 Task: Create a task  Implement a new cloud-based logistics management system for a company , assign it to team member softage.4@softage.net in the project ApexTech and update the status of the task to  Off Track , set the priority of the task to Medium
Action: Mouse moved to (70, 283)
Screenshot: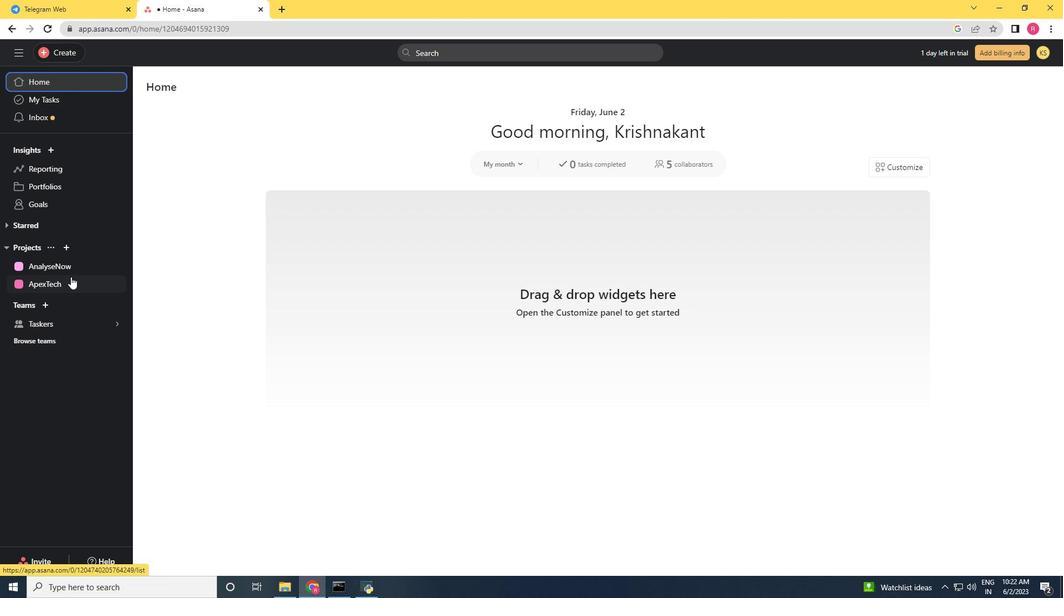 
Action: Mouse pressed left at (70, 283)
Screenshot: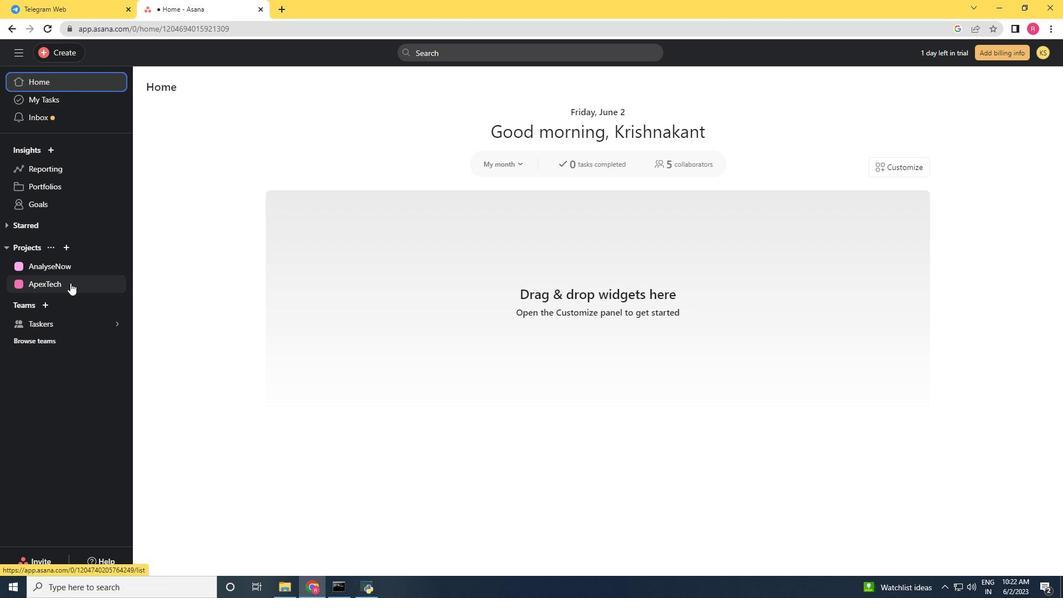 
Action: Mouse moved to (70, 43)
Screenshot: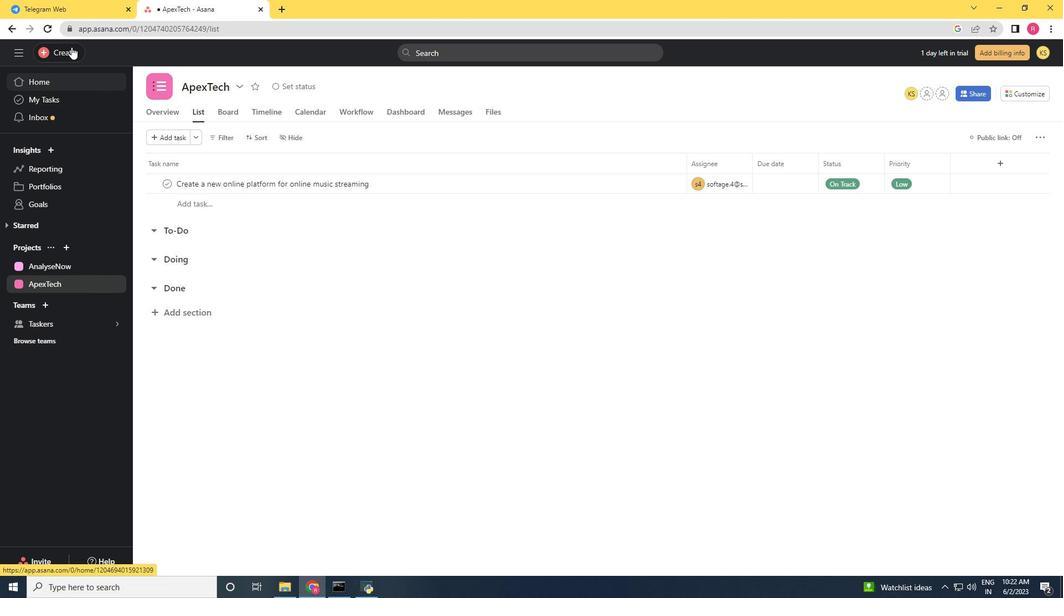 
Action: Mouse pressed left at (70, 43)
Screenshot: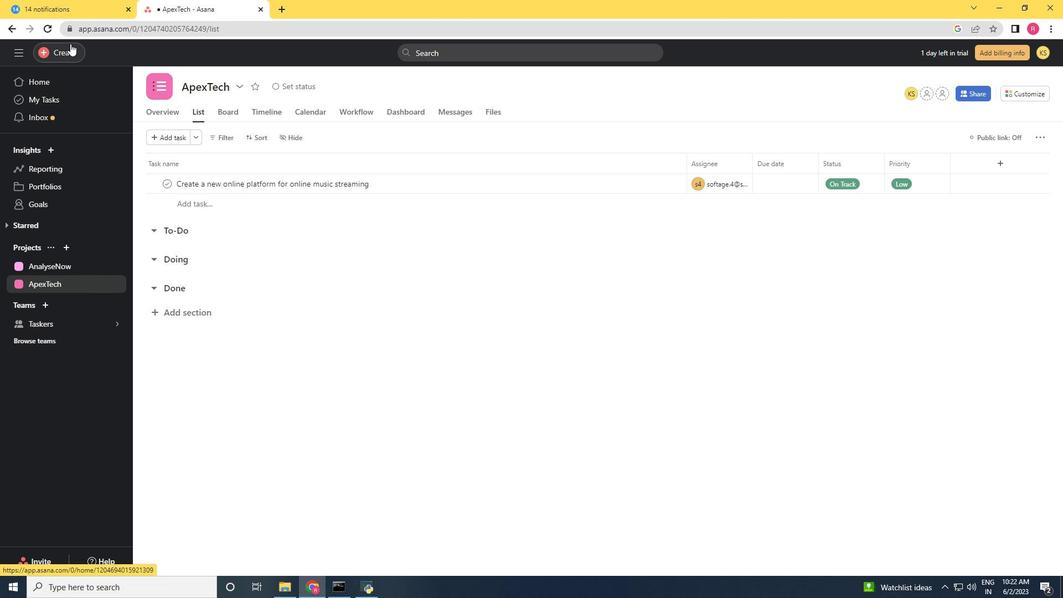 
Action: Mouse moved to (127, 50)
Screenshot: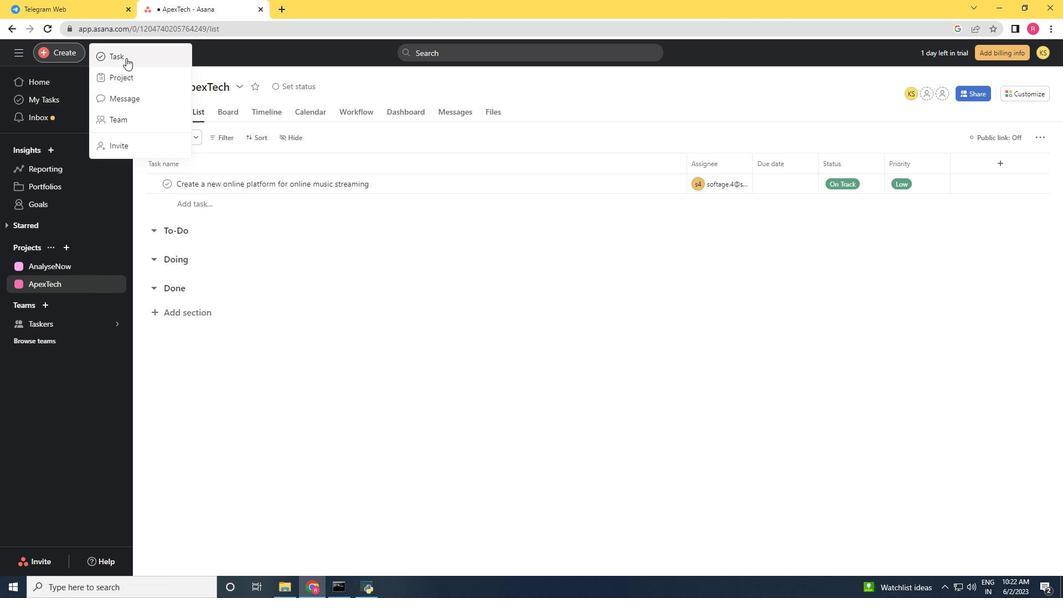 
Action: Mouse pressed left at (127, 50)
Screenshot: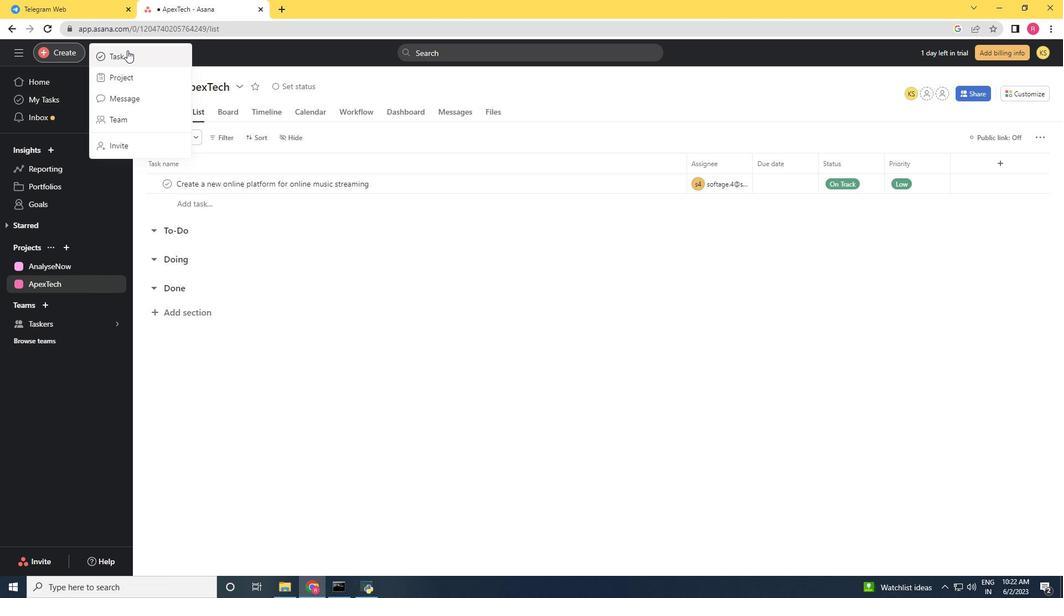 
Action: Mouse moved to (127, 49)
Screenshot: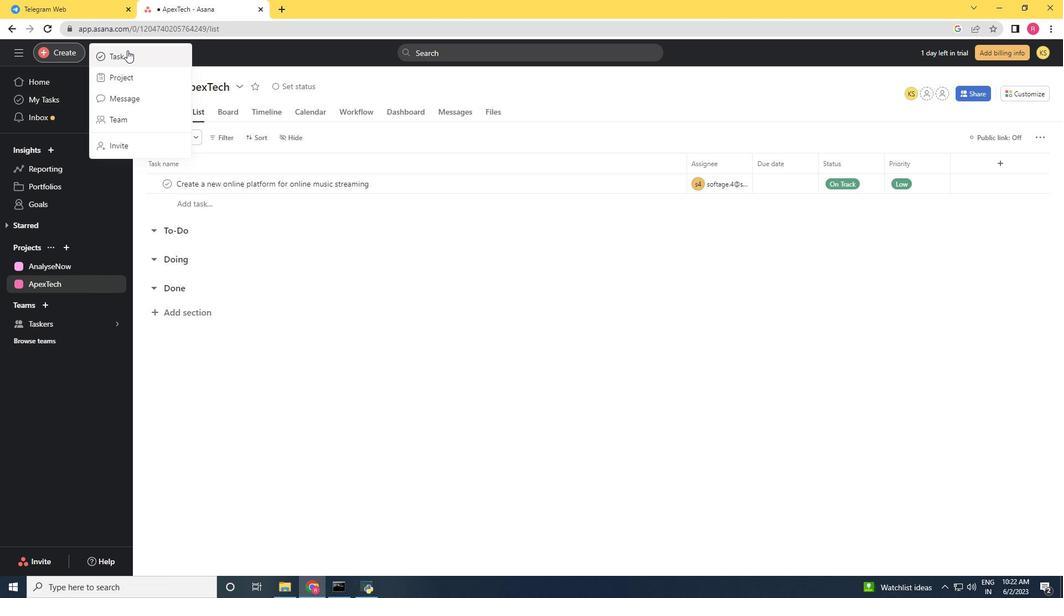
Action: Key pressed <Key.shift>Implemeny<Key.space><Key.backspace><Key.backspace>t<Key.space>a<Key.space>new<Key.space>cloud-based<Key.space><Key.shift><Key.shift><Key.shift><Key.shift><Key.shift><Key.shift><Key.shift>Logistic<Key.space>management<Key.space>system<Key.space>for<Key.space>a<Key.space>company
Screenshot: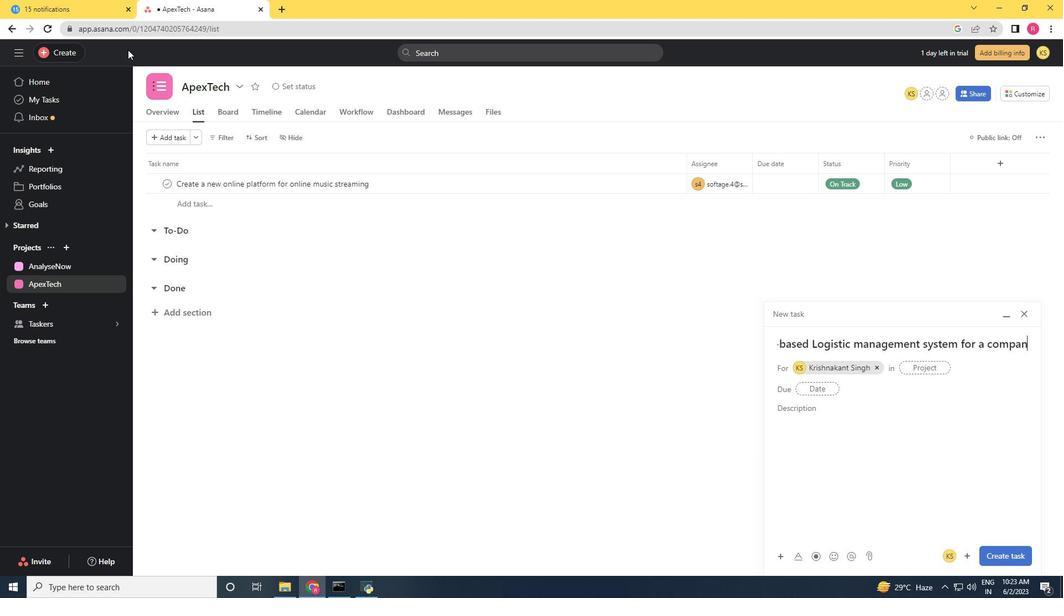 
Action: Mouse moved to (875, 368)
Screenshot: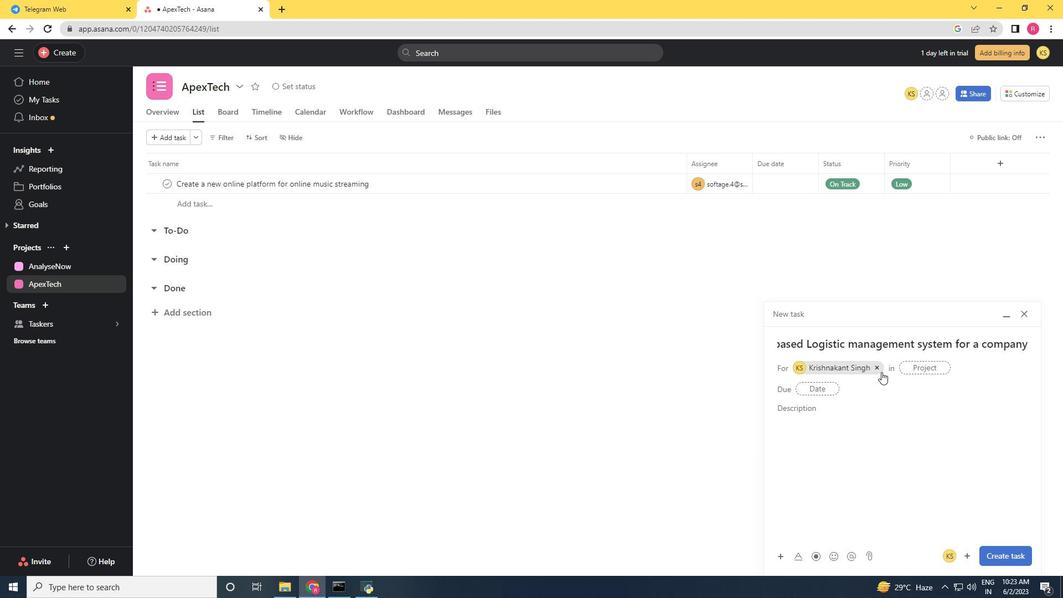 
Action: Mouse pressed left at (875, 368)
Screenshot: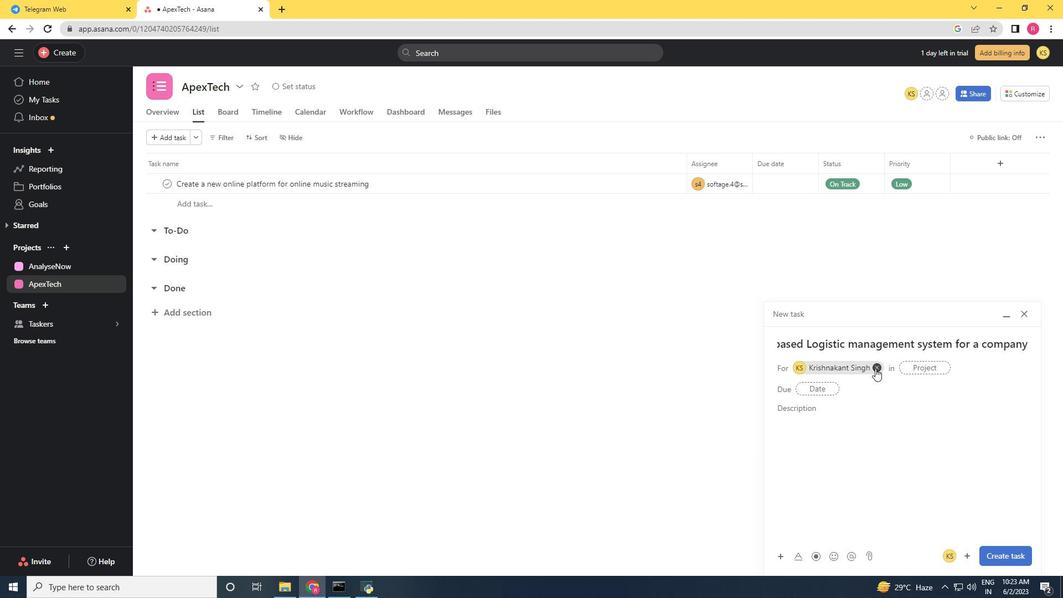 
Action: Mouse moved to (821, 367)
Screenshot: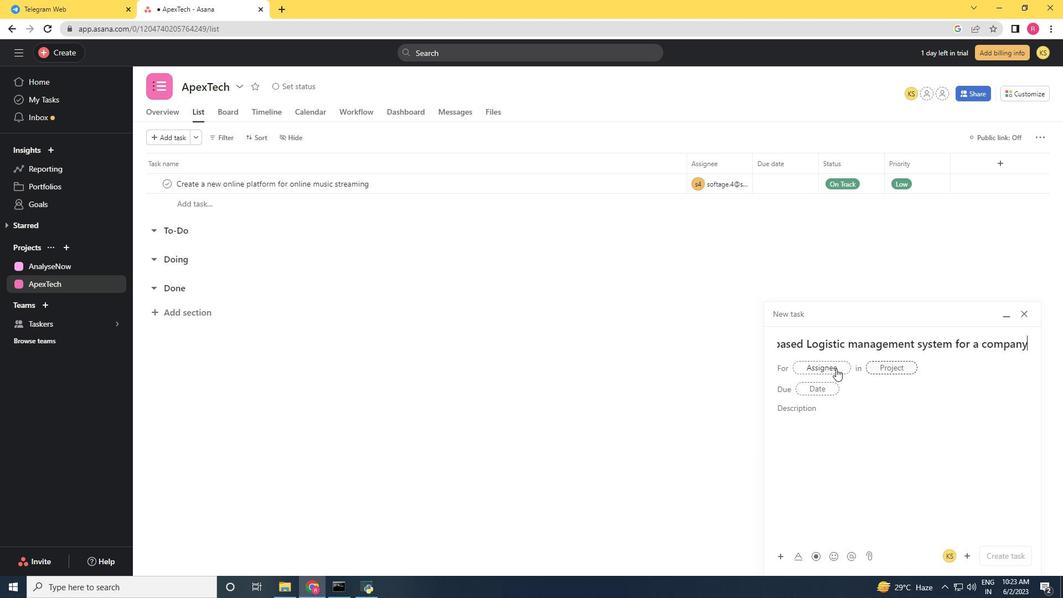 
Action: Mouse pressed left at (821, 367)
Screenshot: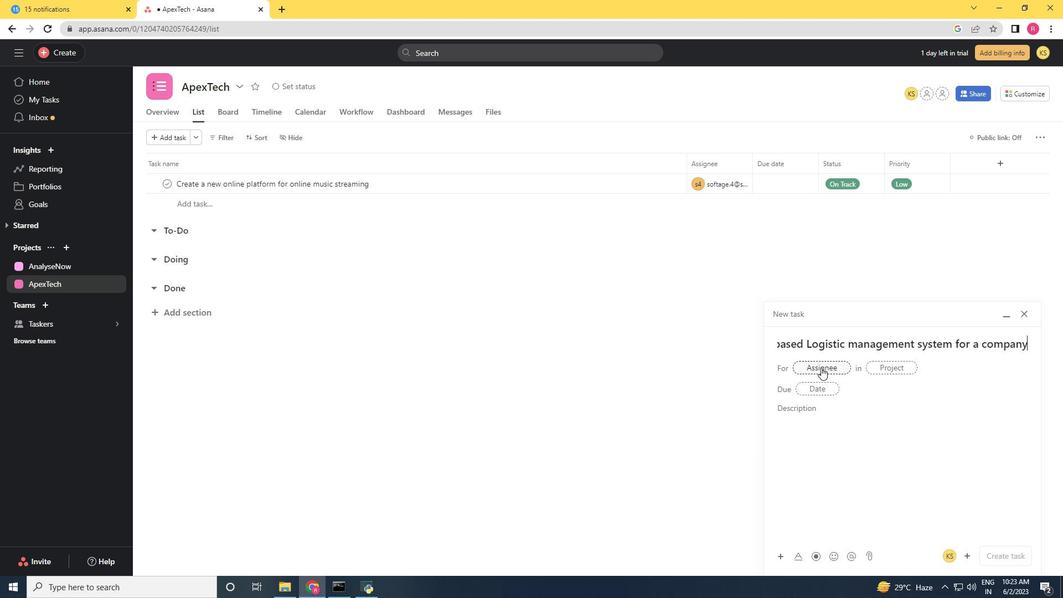 
Action: Mouse moved to (719, 426)
Screenshot: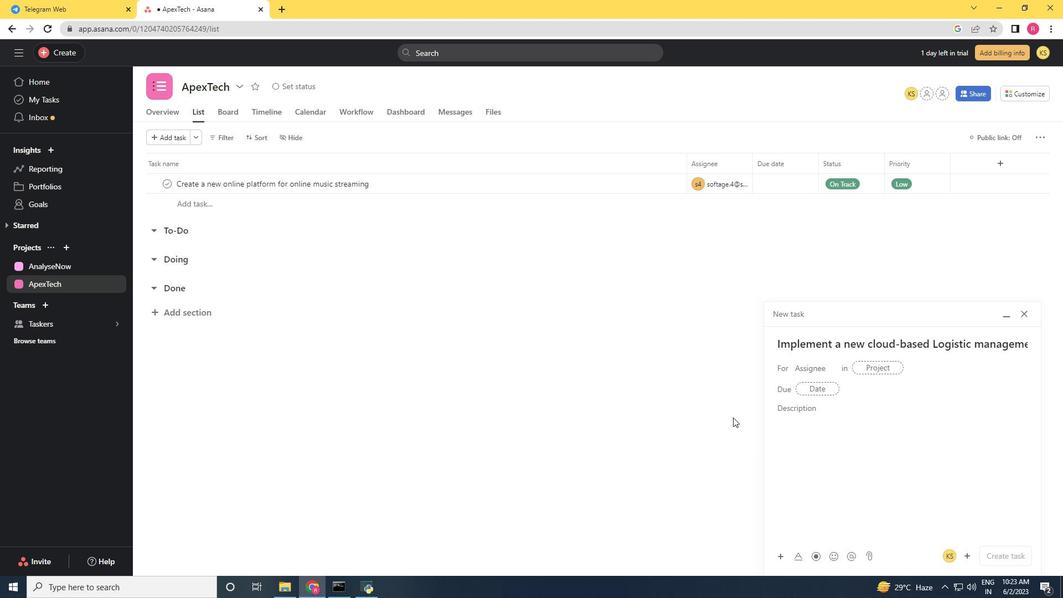 
Action: Key pressed softage.4<Key.shift>@softage.net
Screenshot: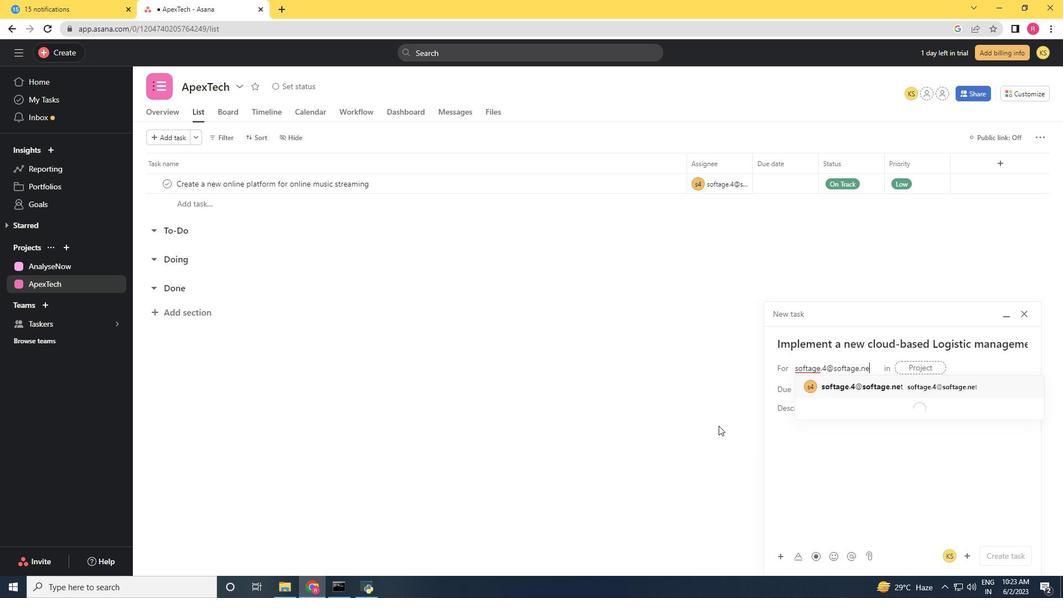 
Action: Mouse moved to (879, 390)
Screenshot: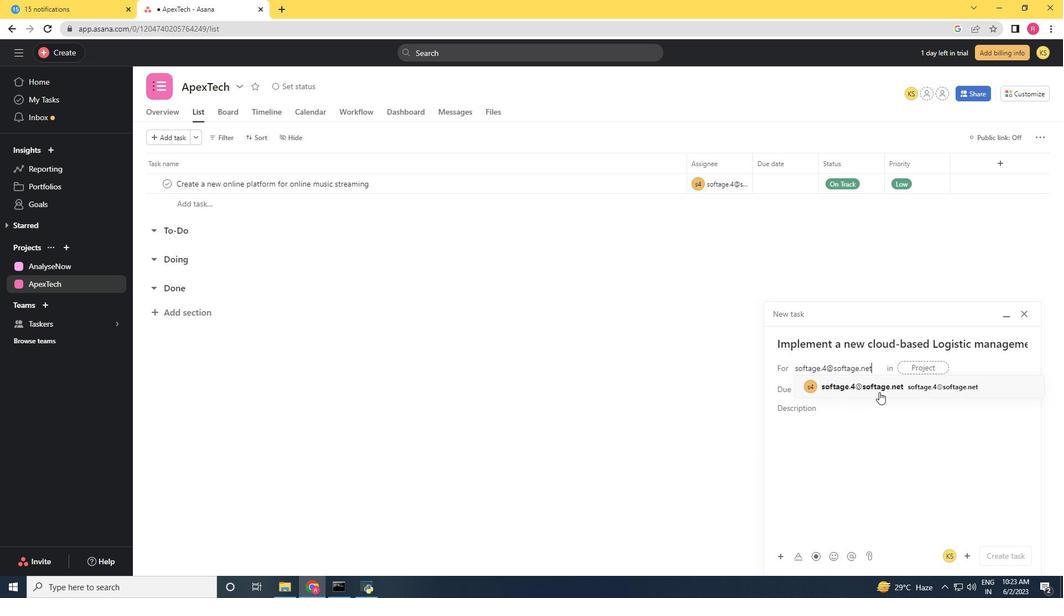 
Action: Mouse pressed left at (879, 390)
Screenshot: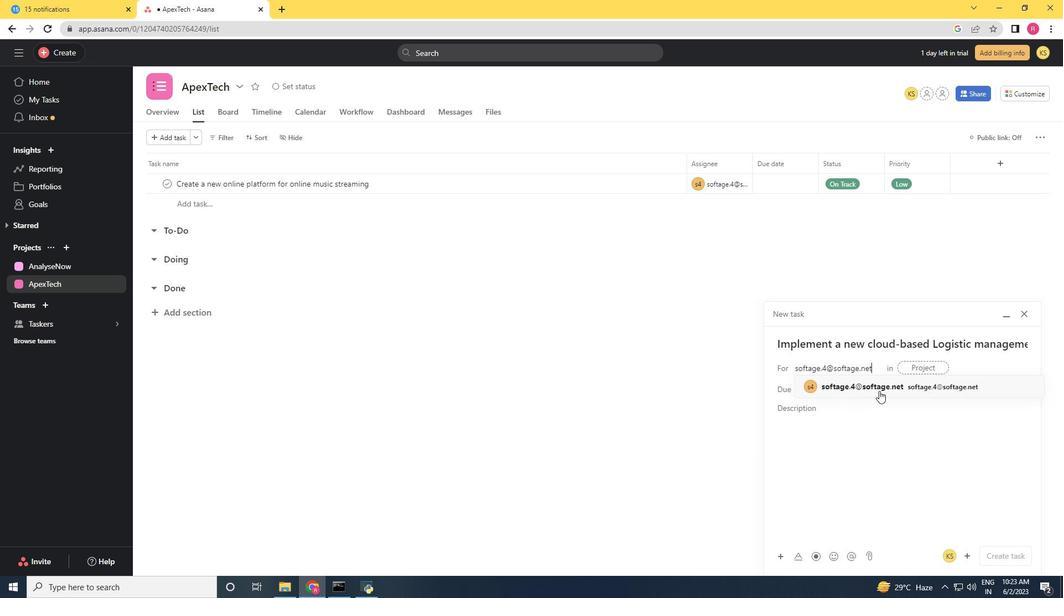 
Action: Mouse moved to (731, 405)
Screenshot: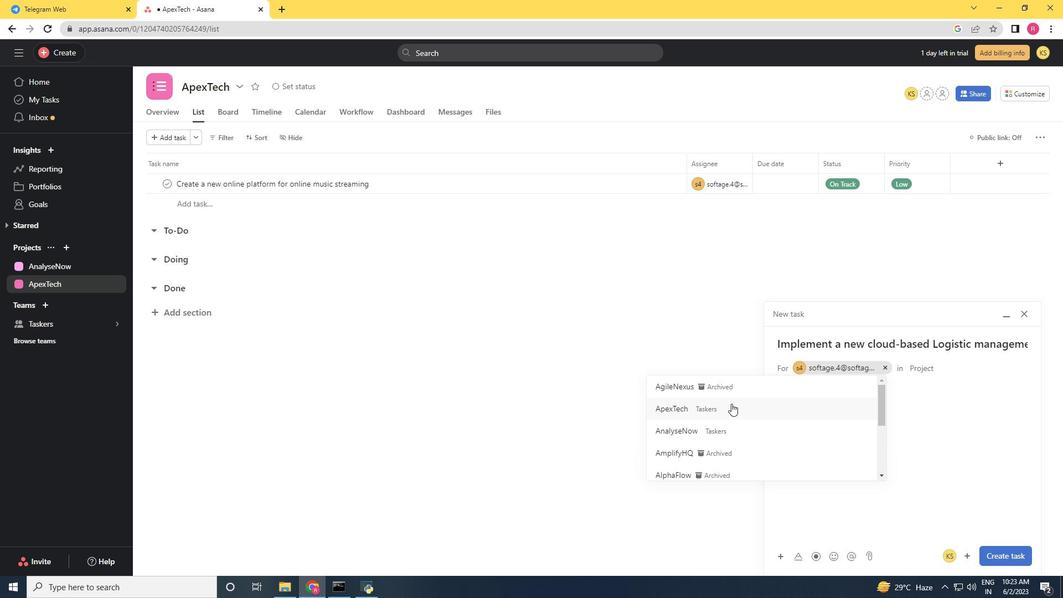 
Action: Mouse pressed left at (731, 405)
Screenshot: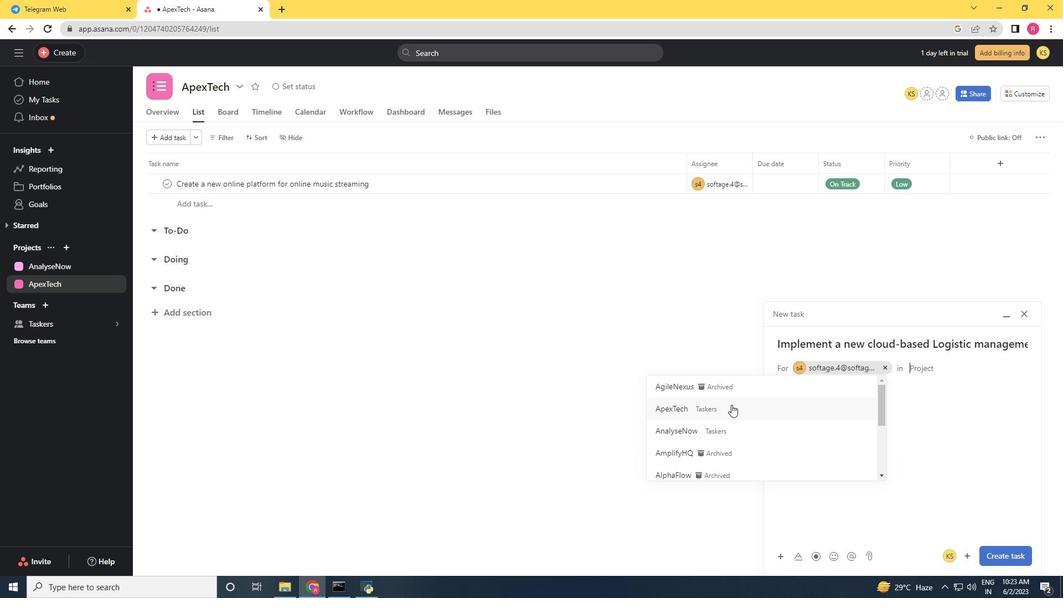 
Action: Mouse moved to (827, 416)
Screenshot: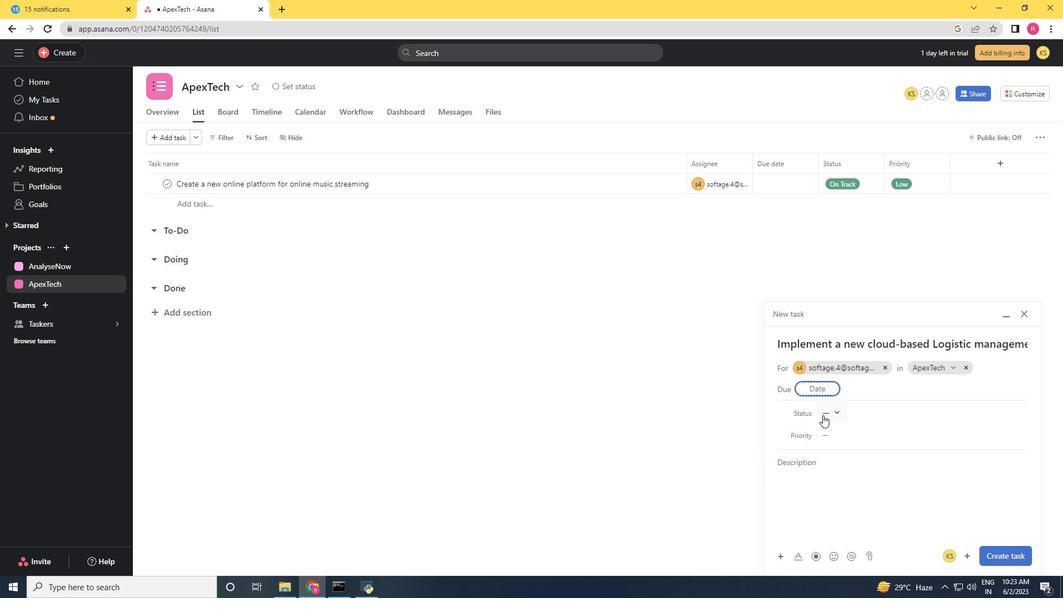 
Action: Mouse pressed left at (827, 416)
Screenshot: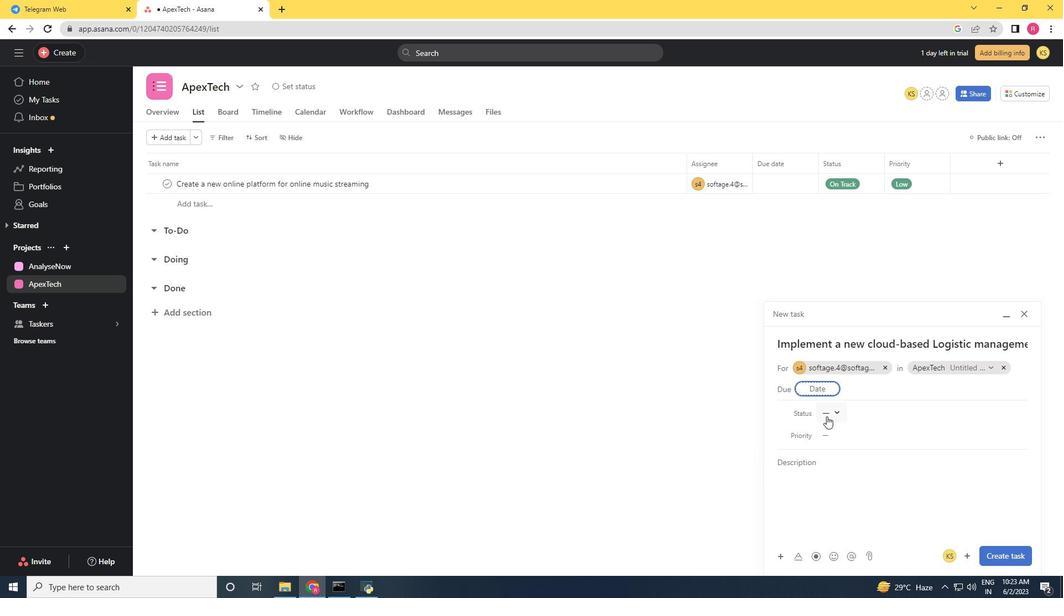 
Action: Mouse moved to (853, 454)
Screenshot: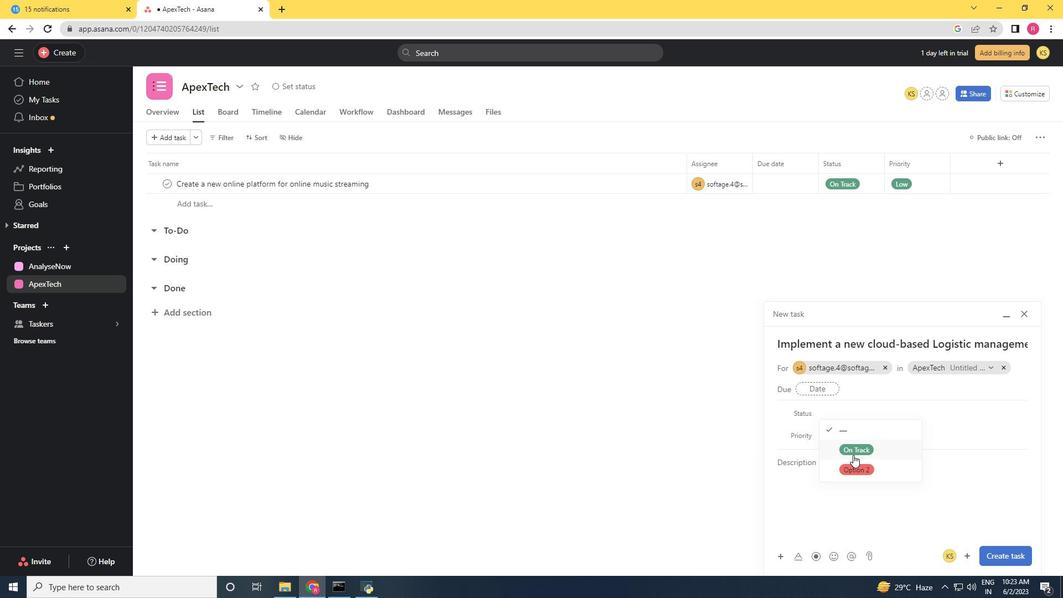 
Action: Mouse pressed left at (853, 454)
Screenshot: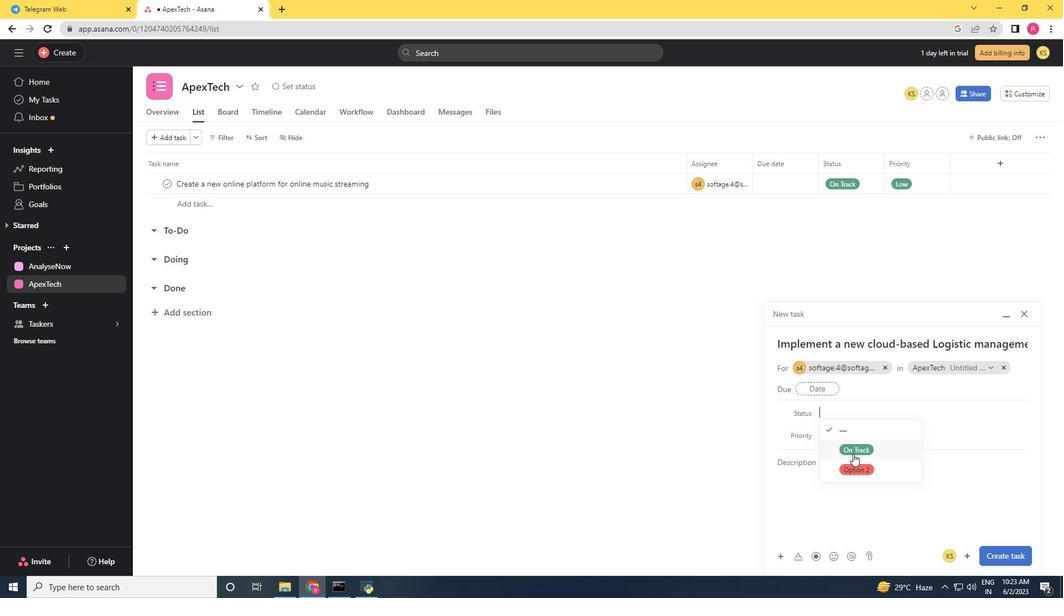 
Action: Mouse moved to (849, 432)
Screenshot: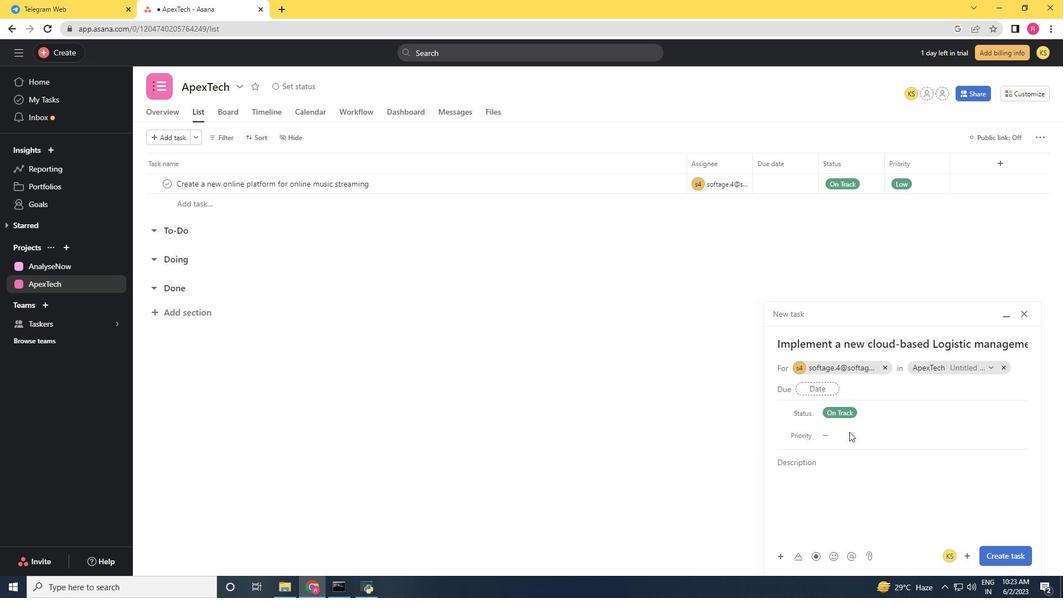
Action: Mouse pressed left at (849, 432)
Screenshot: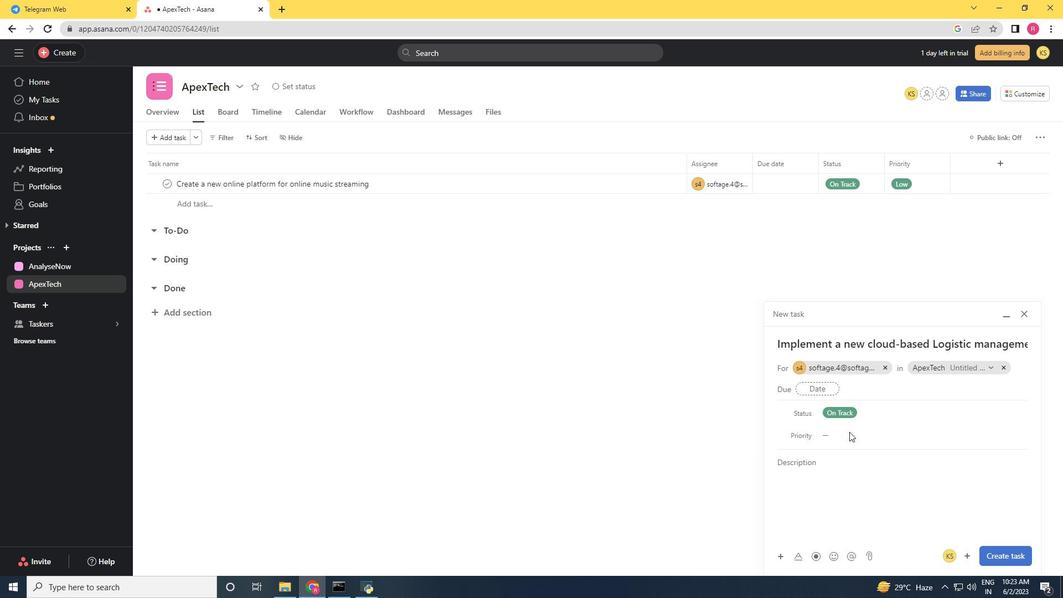 
Action: Mouse moved to (824, 432)
Screenshot: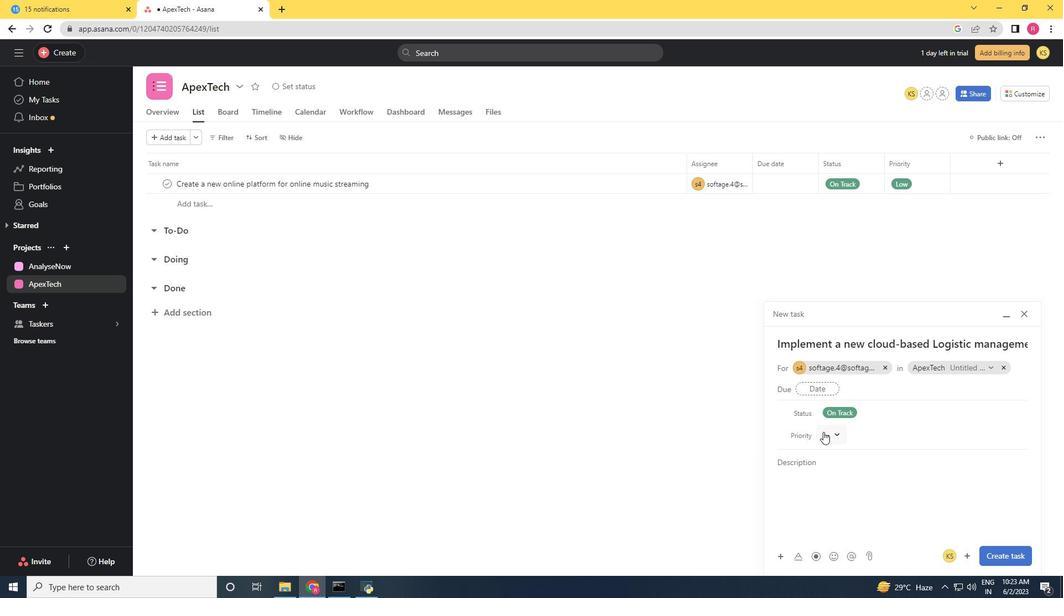 
Action: Mouse pressed left at (824, 432)
Screenshot: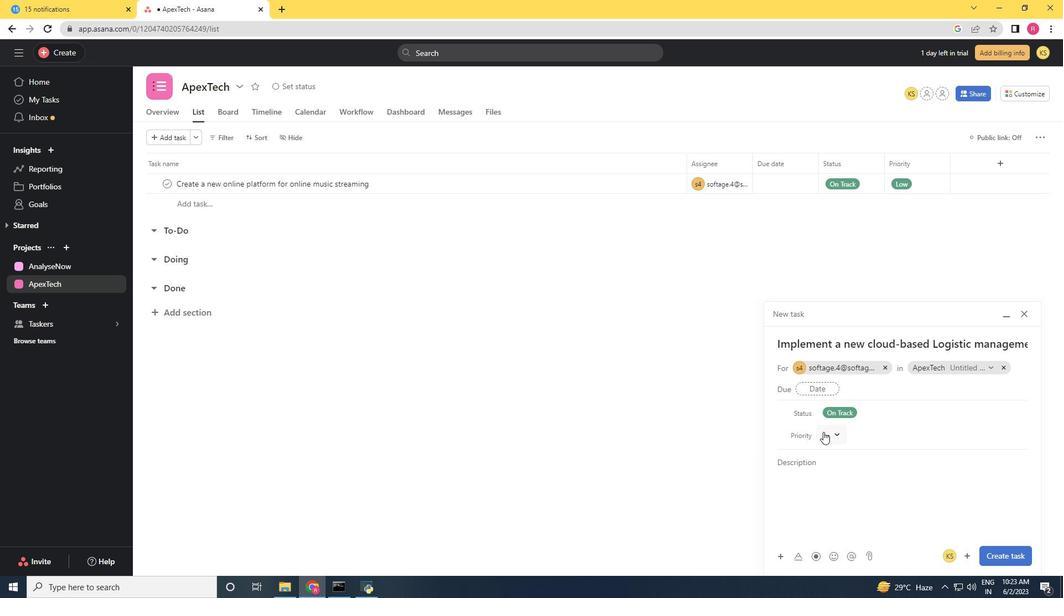 
Action: Mouse moved to (846, 485)
Screenshot: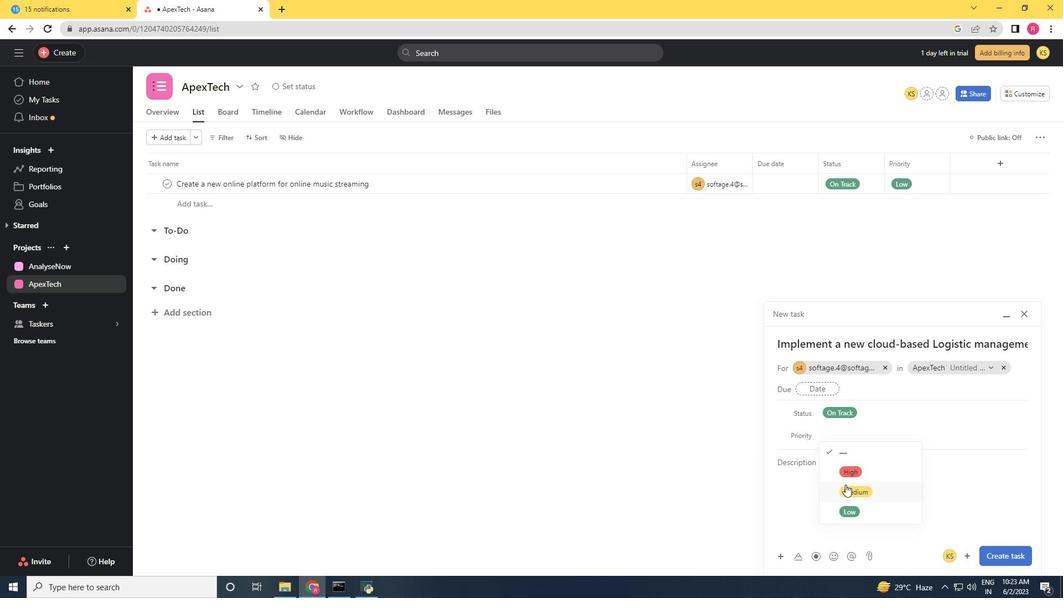 
Action: Mouse pressed left at (846, 485)
Screenshot: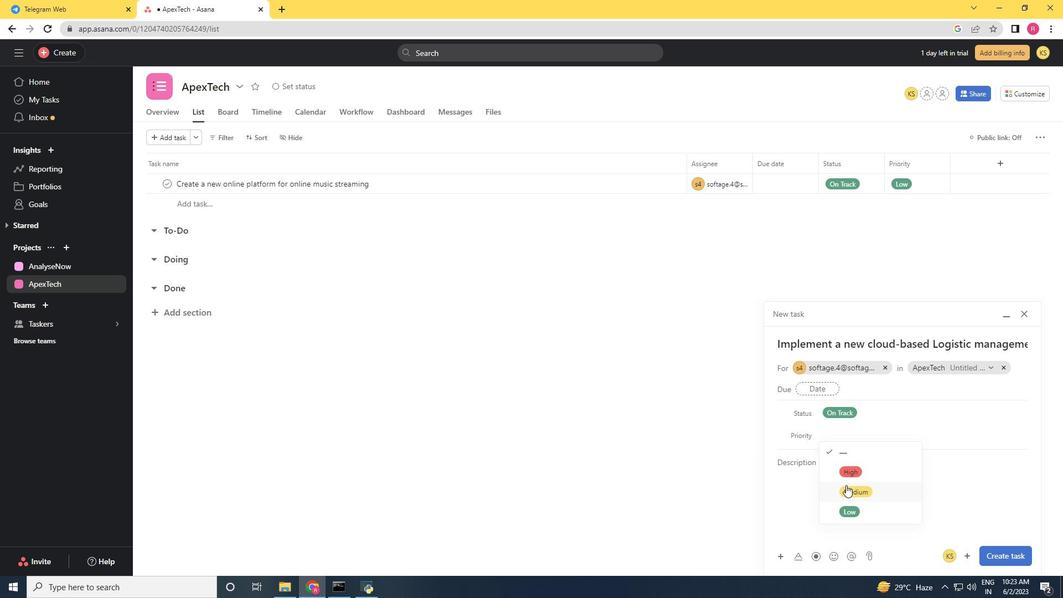 
Action: Mouse moved to (999, 558)
Screenshot: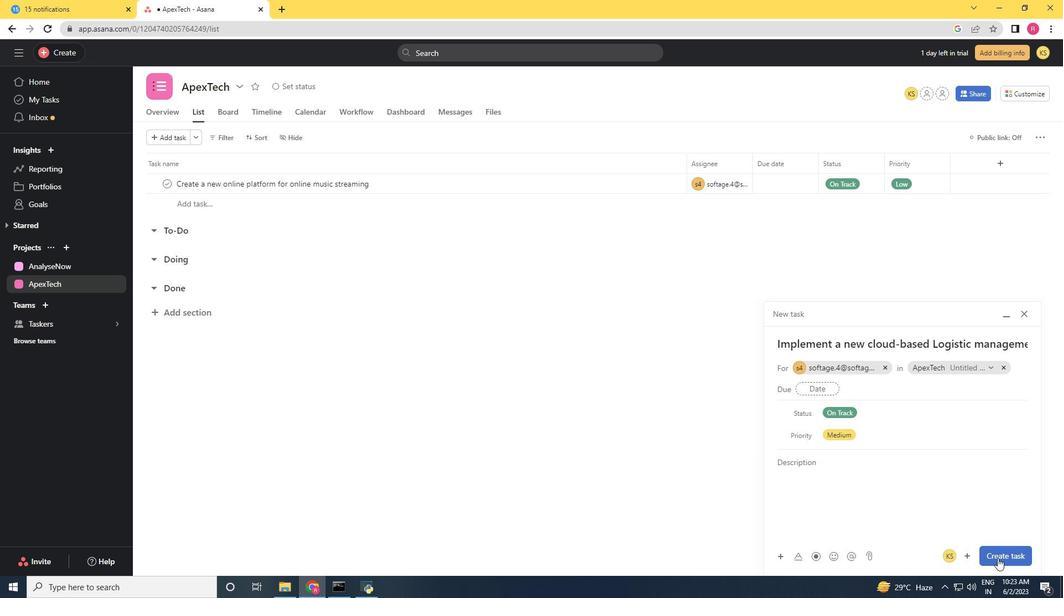 
Action: Mouse pressed left at (999, 558)
Screenshot: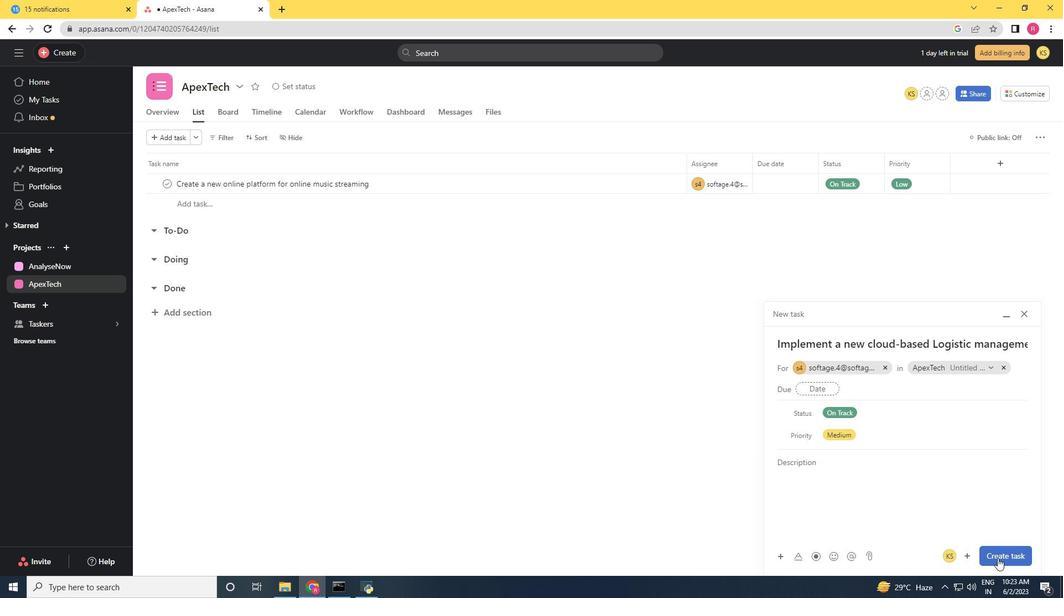 
Action: Mouse moved to (874, 197)
Screenshot: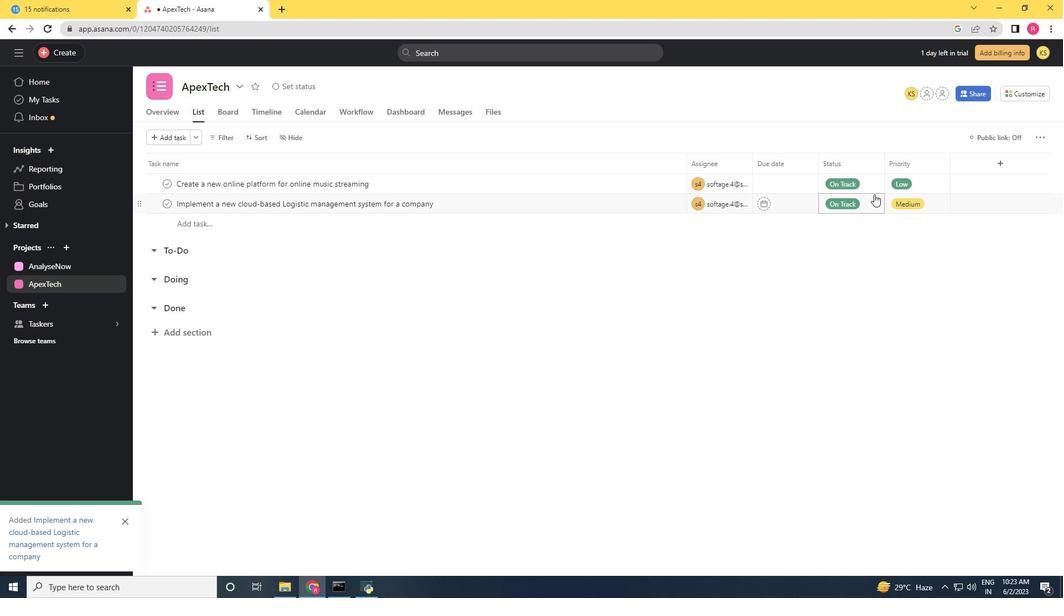 
Action: Mouse pressed left at (874, 197)
Screenshot: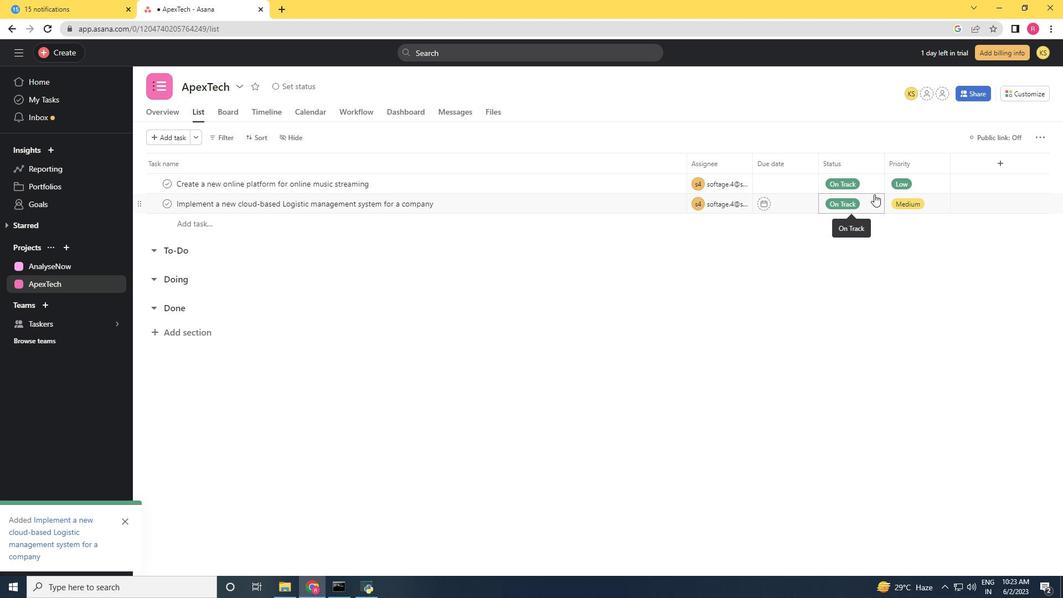 
Action: Mouse moved to (865, 278)
Screenshot: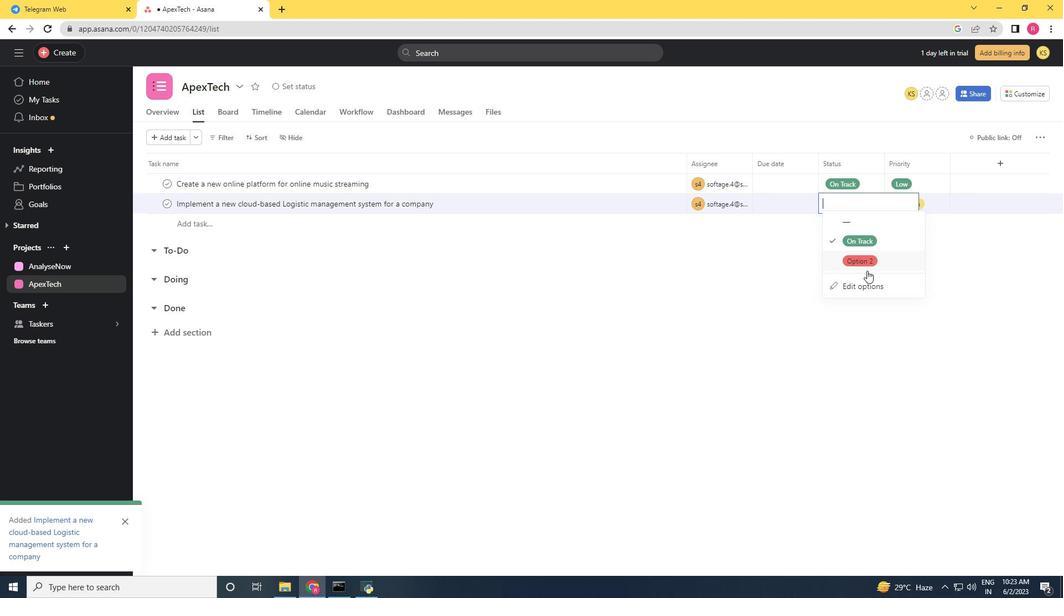 
Action: Mouse pressed left at (865, 278)
Screenshot: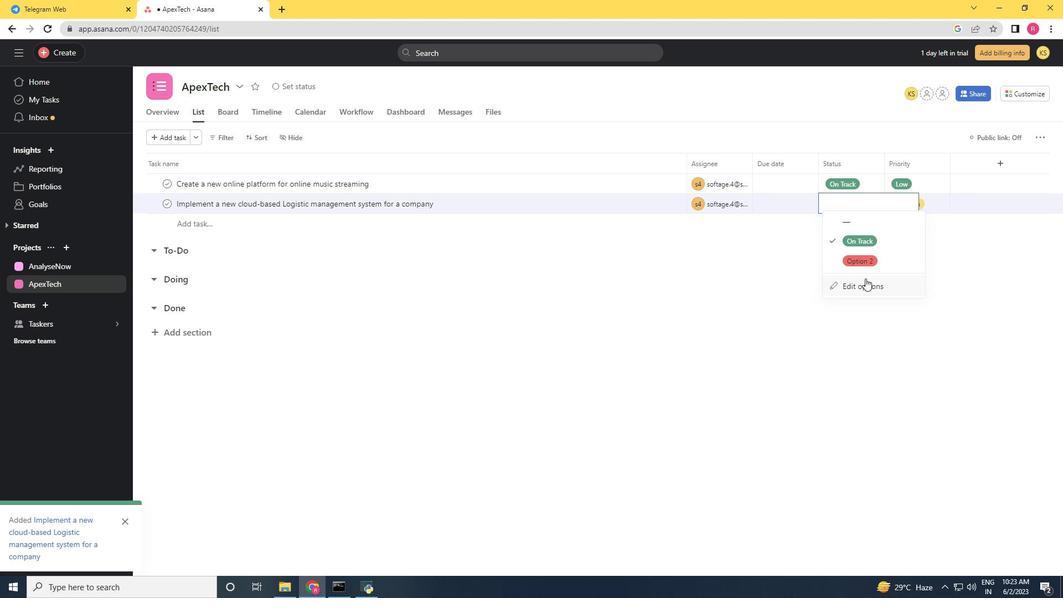 
Action: Mouse moved to (468, 239)
Screenshot: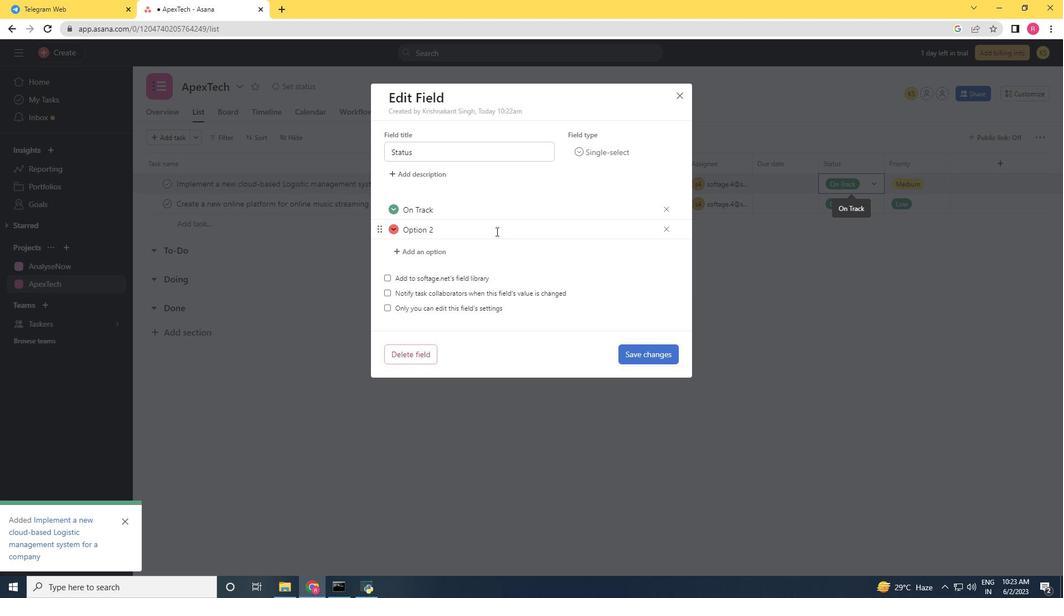 
Action: Mouse pressed left at (468, 239)
Screenshot: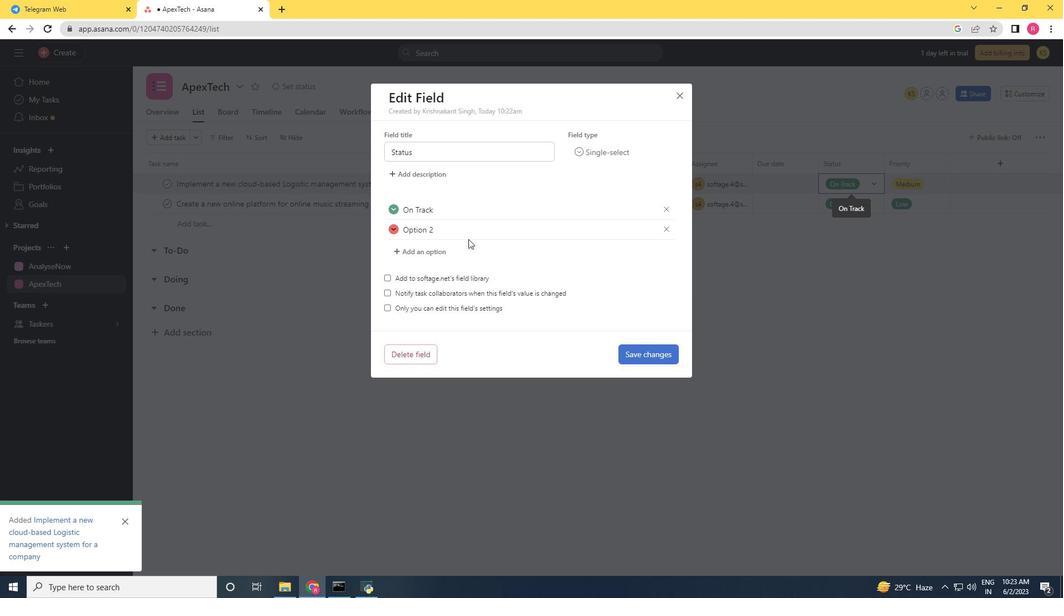 
Action: Mouse moved to (454, 231)
Screenshot: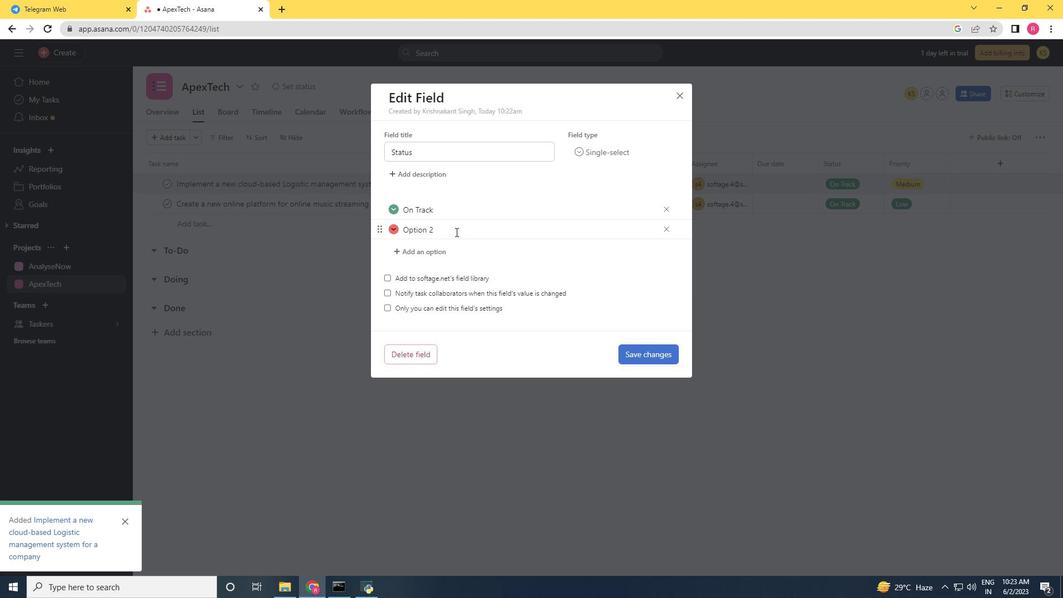 
Action: Mouse pressed left at (454, 231)
Screenshot: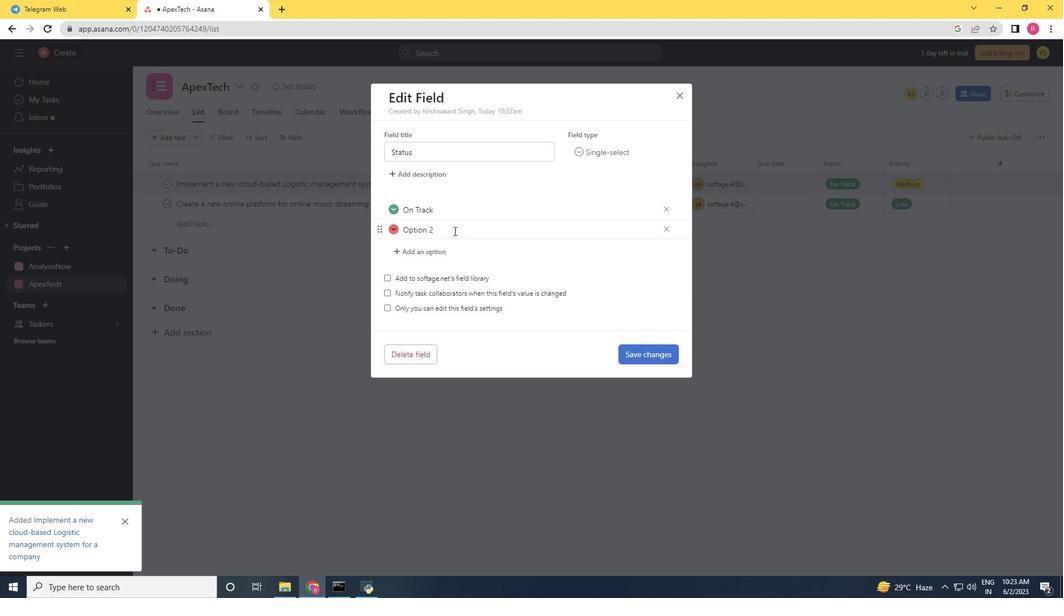 
Action: Key pressed <Key.backspace><Key.backspace><Key.backspace><Key.backspace><Key.backspace><Key.backspace><Key.backspace><Key.backspace><Key.shift><Key.shift><Key.shift><Key.shift><Key.shift><Key.shift><Key.shift><Key.shift><Key.shift><Key.shift>Off<Key.space><Key.shift>Track
Screenshot: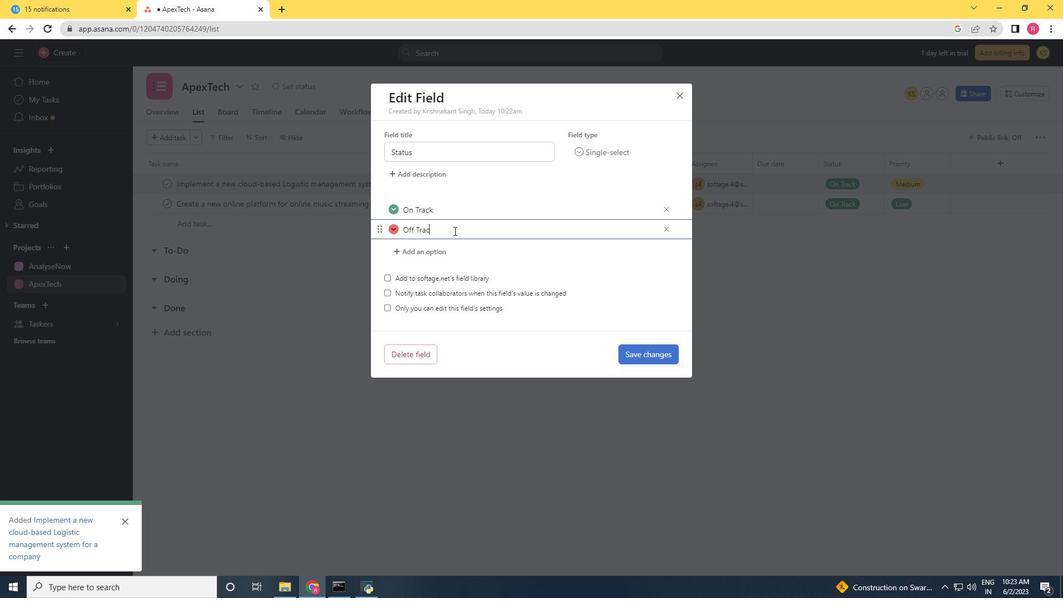 
Action: Mouse moved to (651, 351)
Screenshot: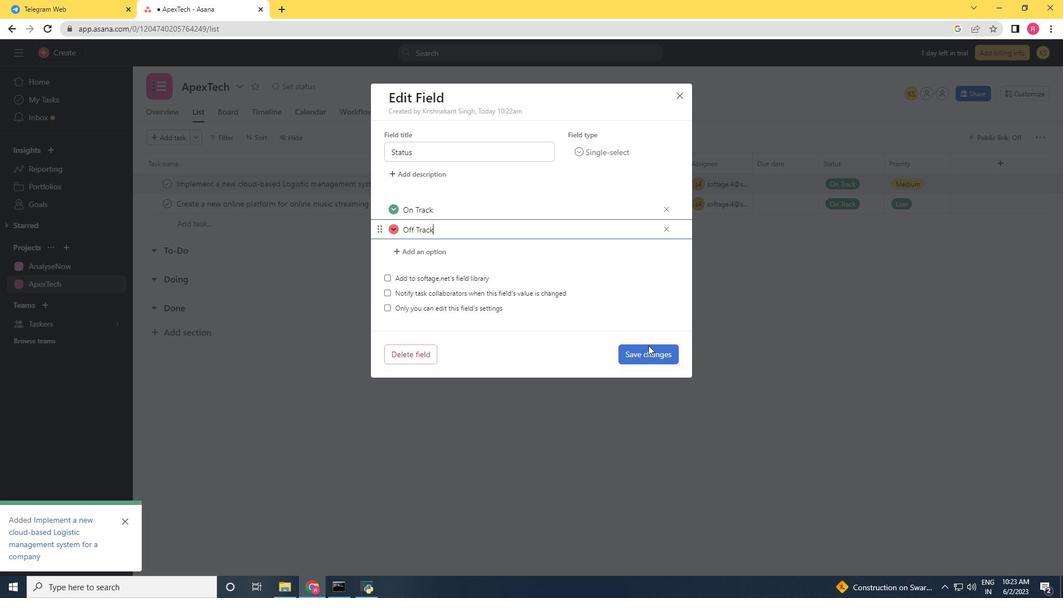 
Action: Mouse pressed left at (651, 351)
Screenshot: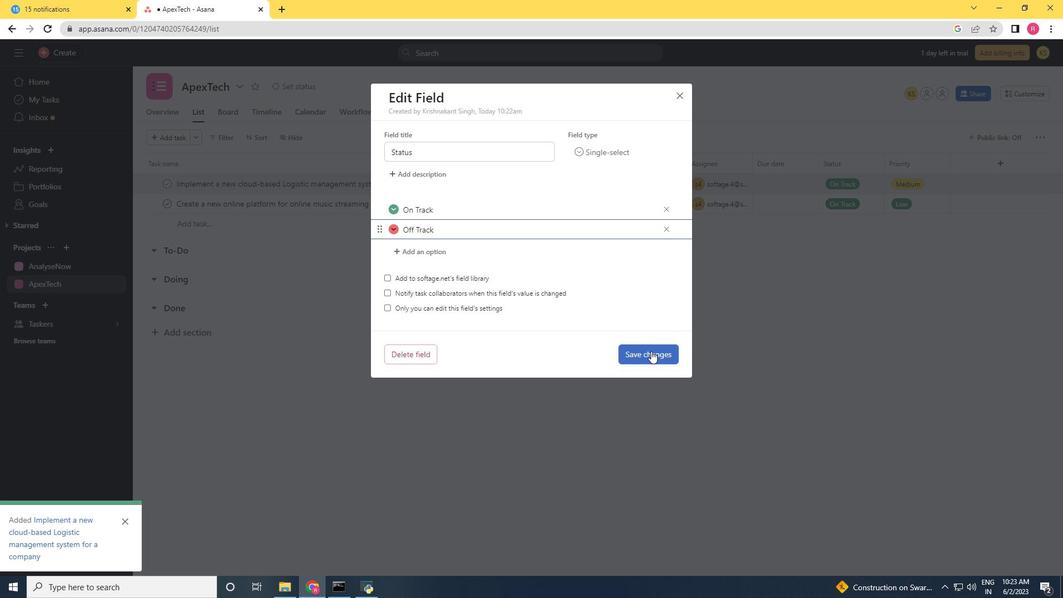 
Action: Mouse moved to (853, 204)
Screenshot: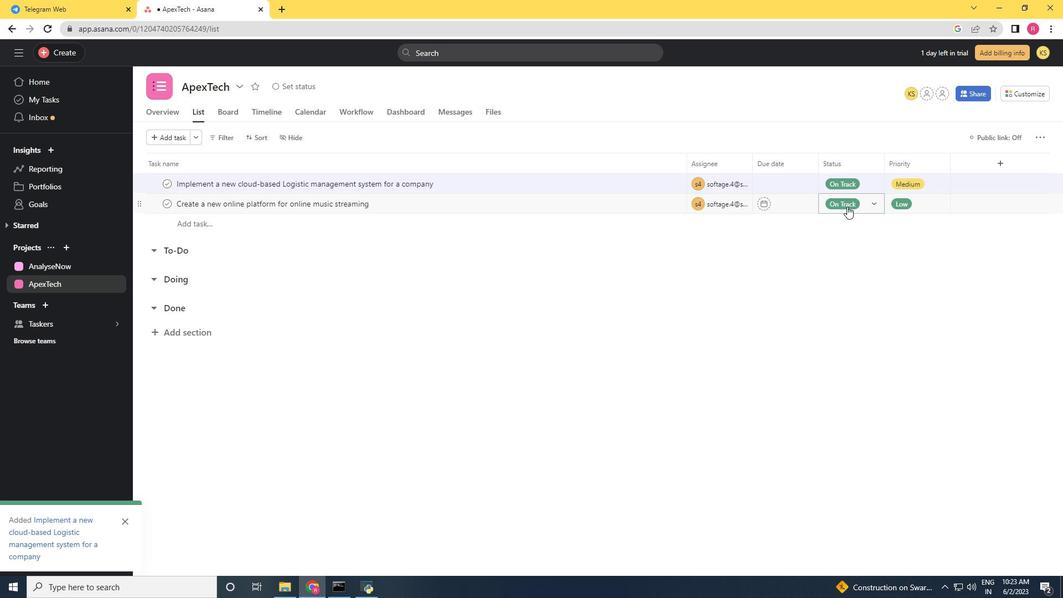 
Action: Mouse pressed left at (853, 204)
Screenshot: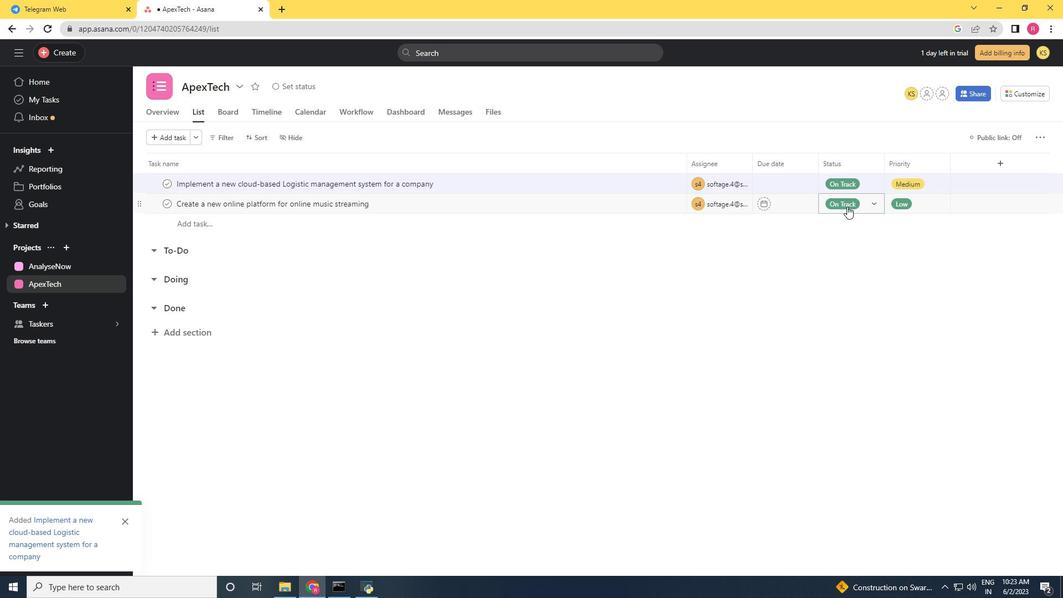 
Action: Mouse moved to (847, 252)
Screenshot: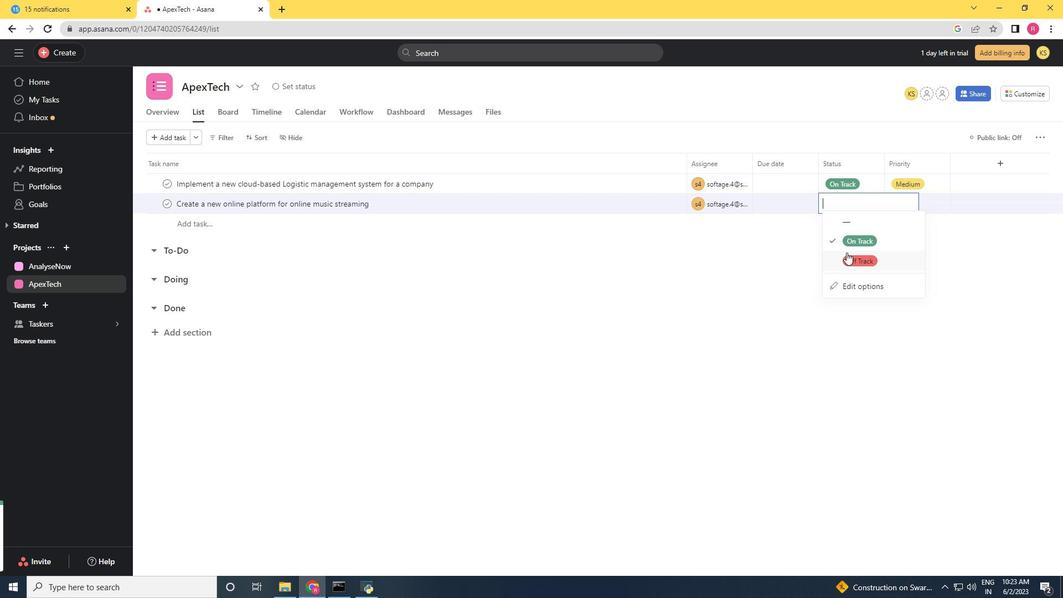 
Action: Mouse pressed left at (847, 252)
Screenshot: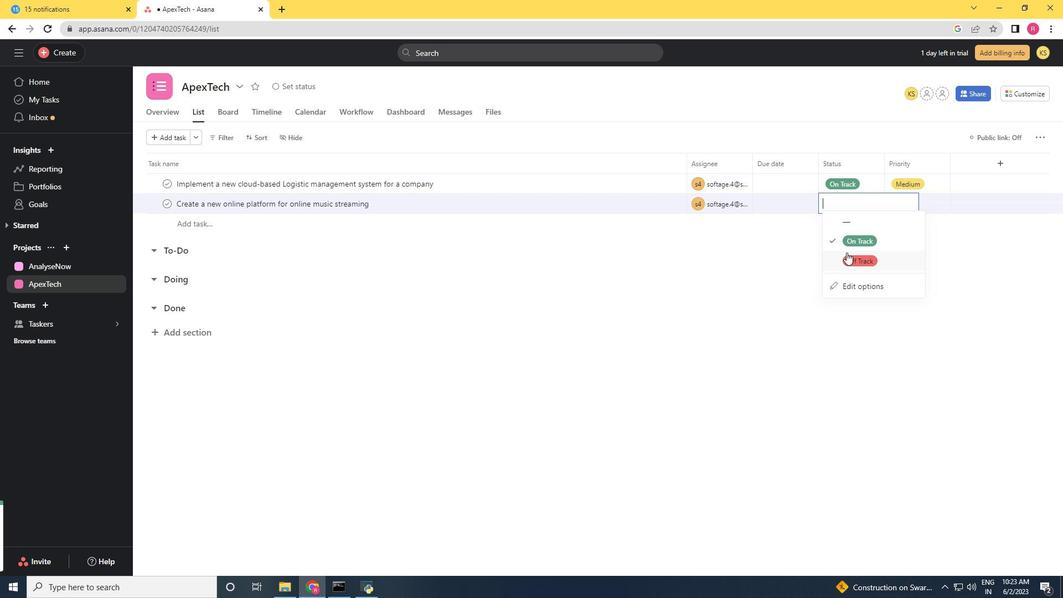 
Action: Mouse moved to (753, 312)
Screenshot: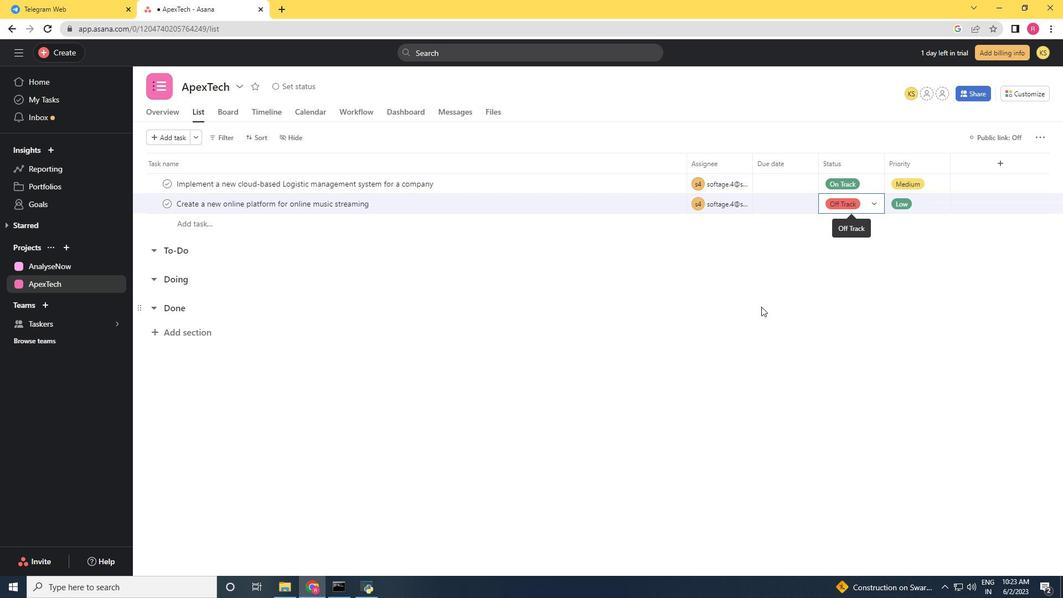 
